 Task: Chart horizontal axis title "Count" with cyan text color.
Action: Mouse pressed left at (44, 320)
Screenshot: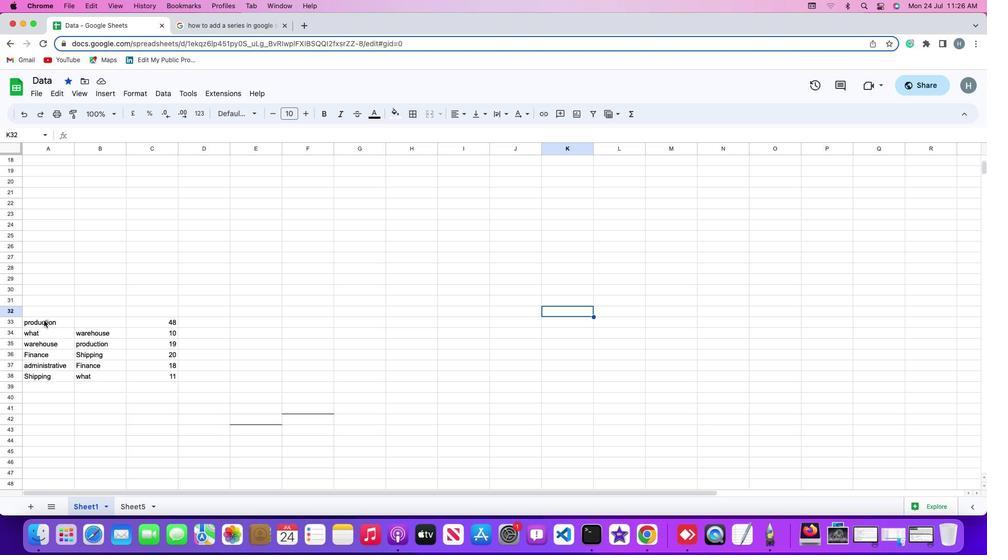 
Action: Mouse pressed left at (44, 320)
Screenshot: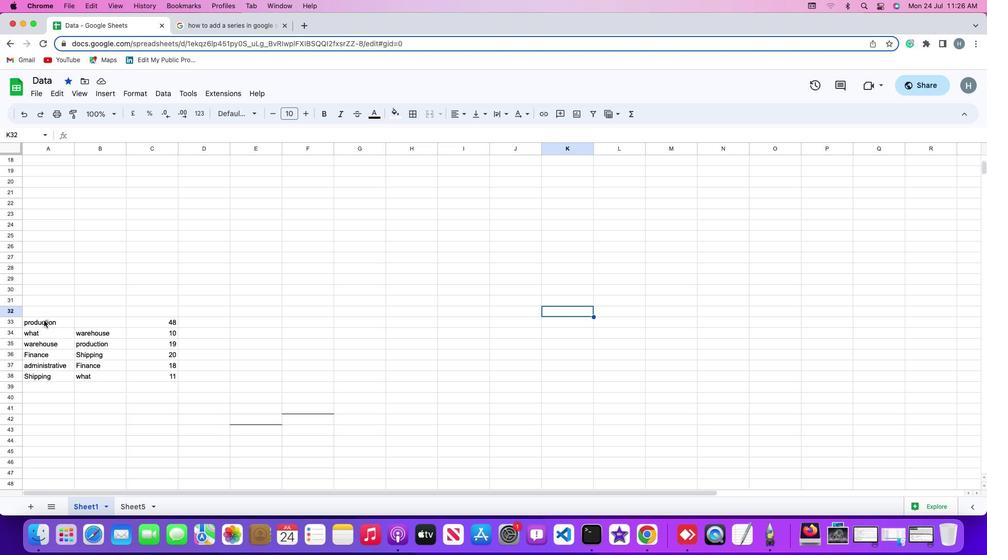 
Action: Mouse moved to (107, 94)
Screenshot: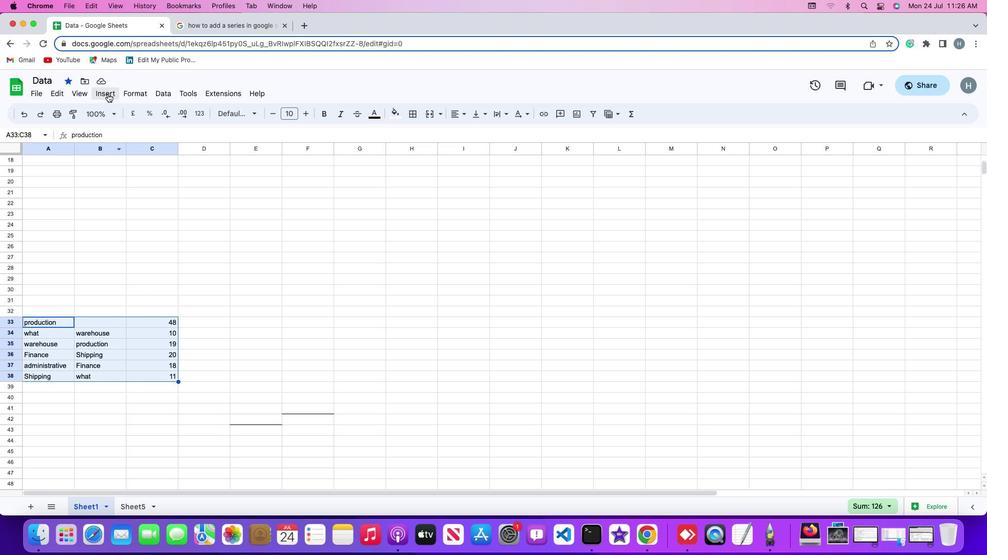 
Action: Mouse pressed left at (107, 94)
Screenshot: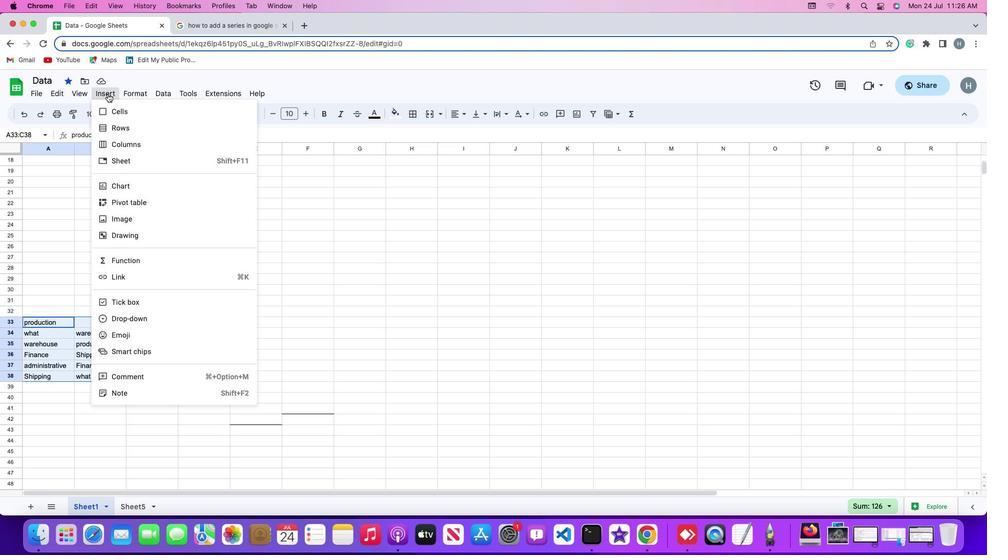 
Action: Mouse moved to (130, 185)
Screenshot: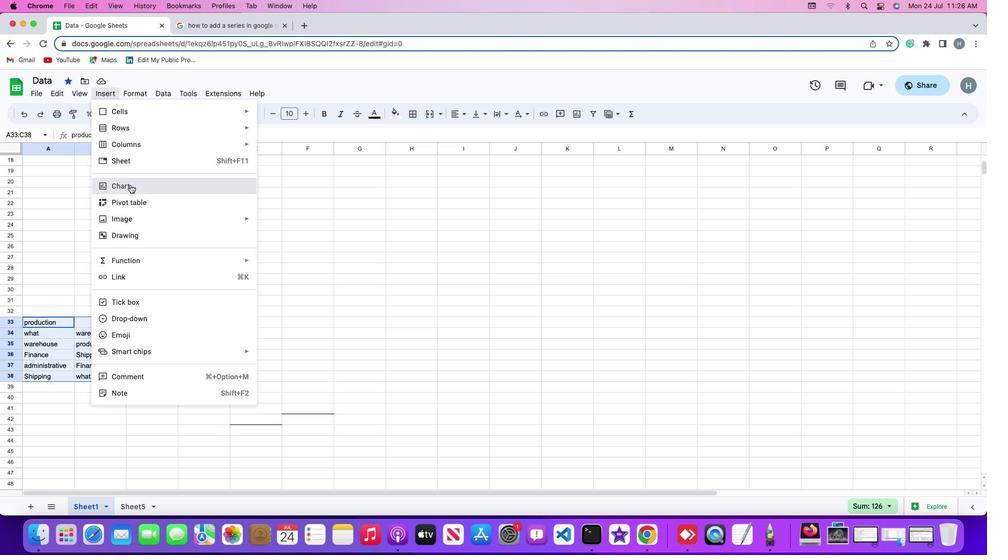
Action: Mouse pressed left at (130, 185)
Screenshot: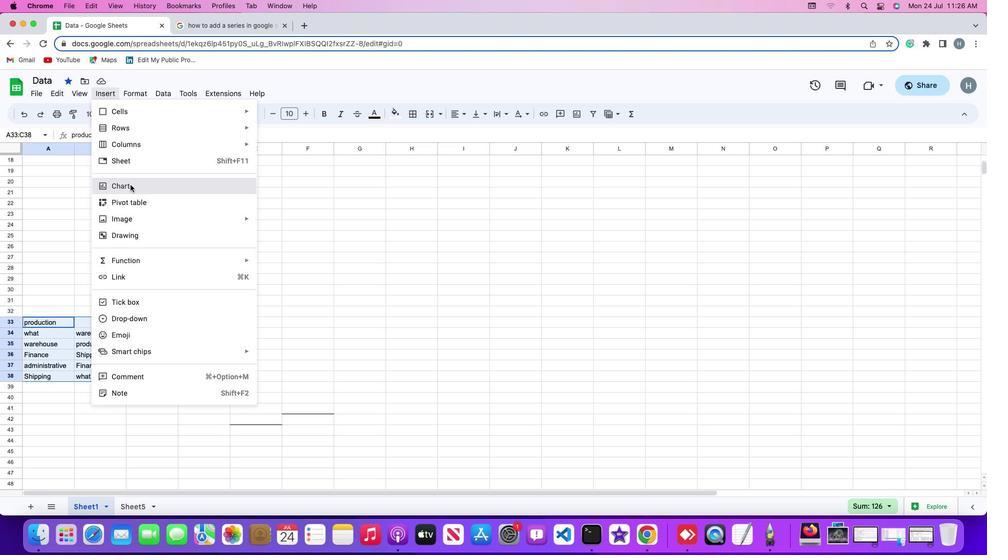 
Action: Mouse moved to (925, 140)
Screenshot: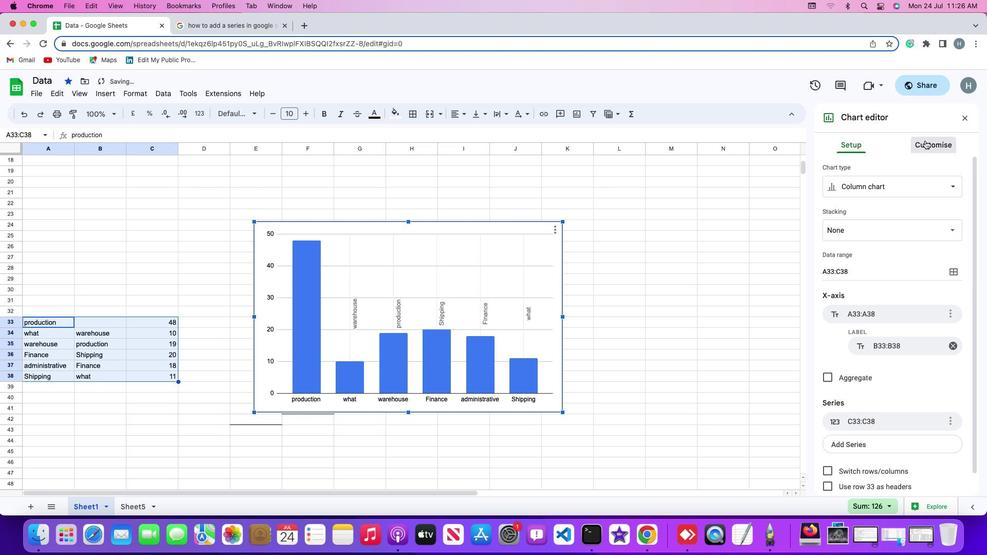 
Action: Mouse pressed left at (925, 140)
Screenshot: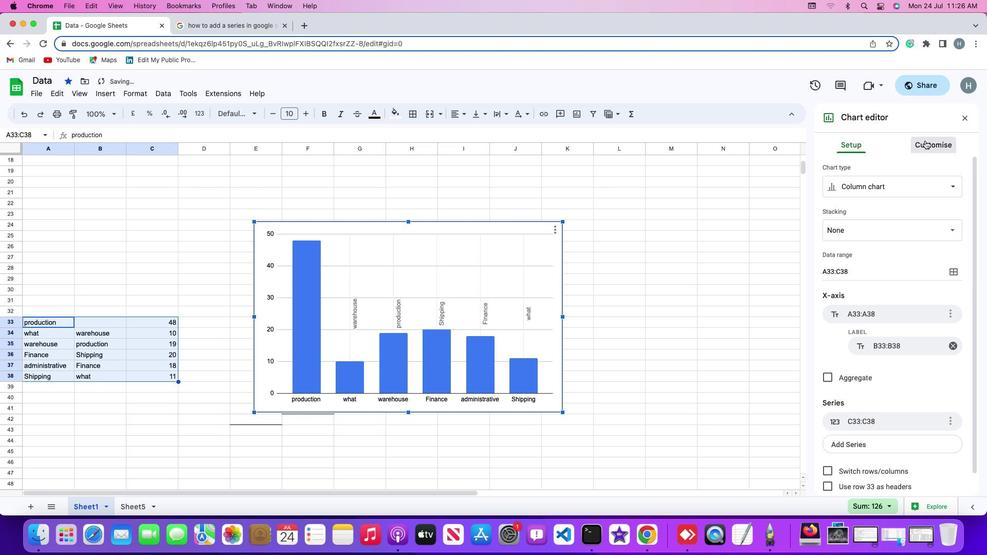 
Action: Mouse moved to (876, 200)
Screenshot: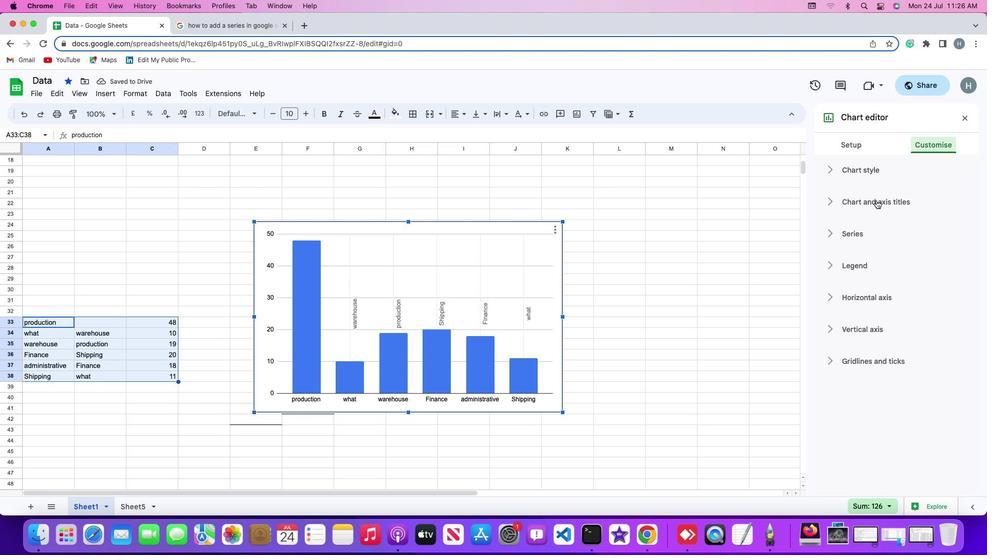 
Action: Mouse pressed left at (876, 200)
Screenshot: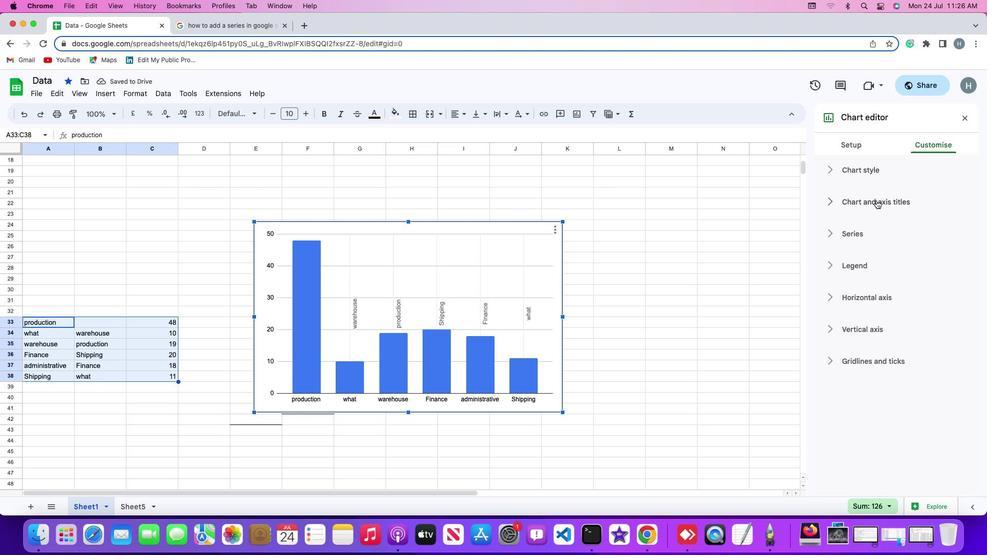 
Action: Mouse moved to (877, 231)
Screenshot: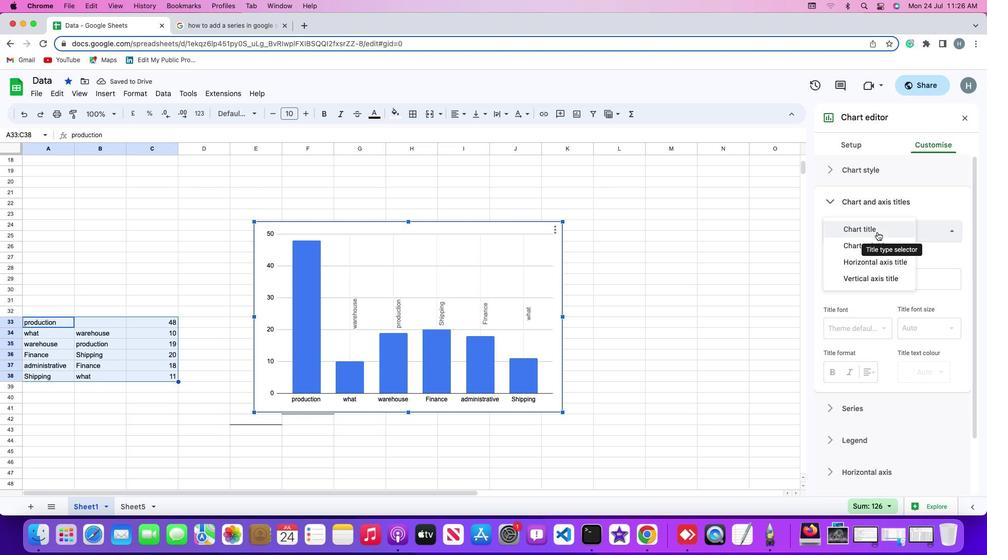 
Action: Mouse pressed left at (877, 231)
Screenshot: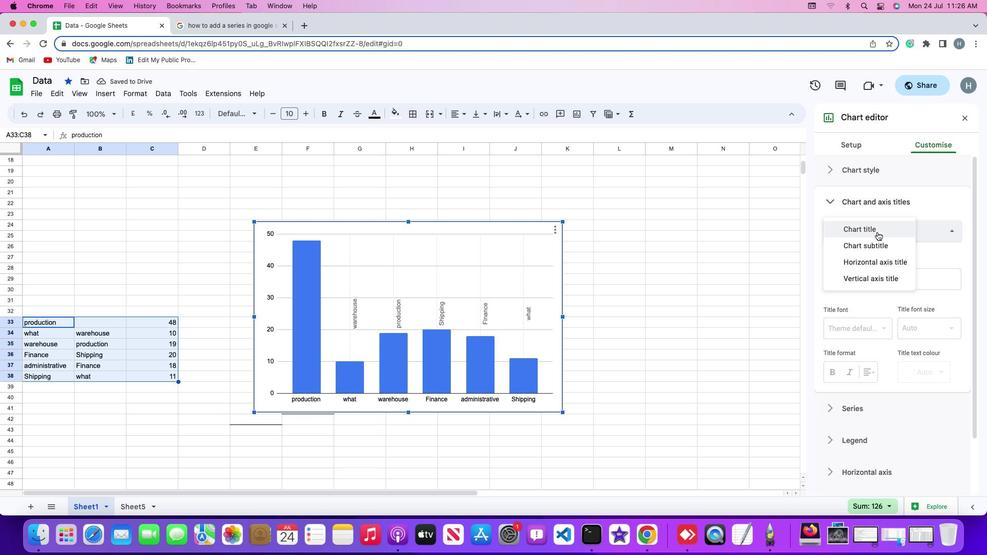 
Action: Mouse moved to (877, 266)
Screenshot: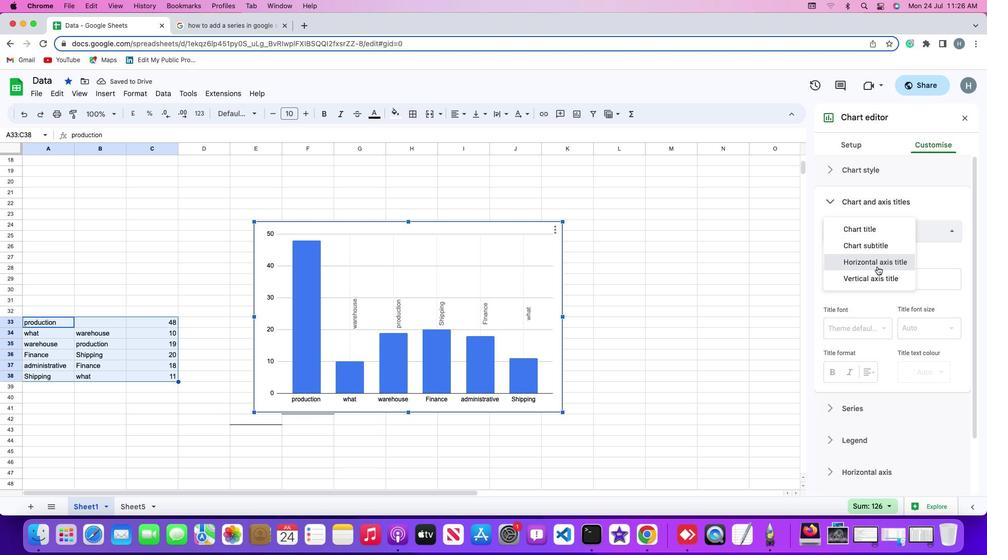 
Action: Mouse pressed left at (877, 266)
Screenshot: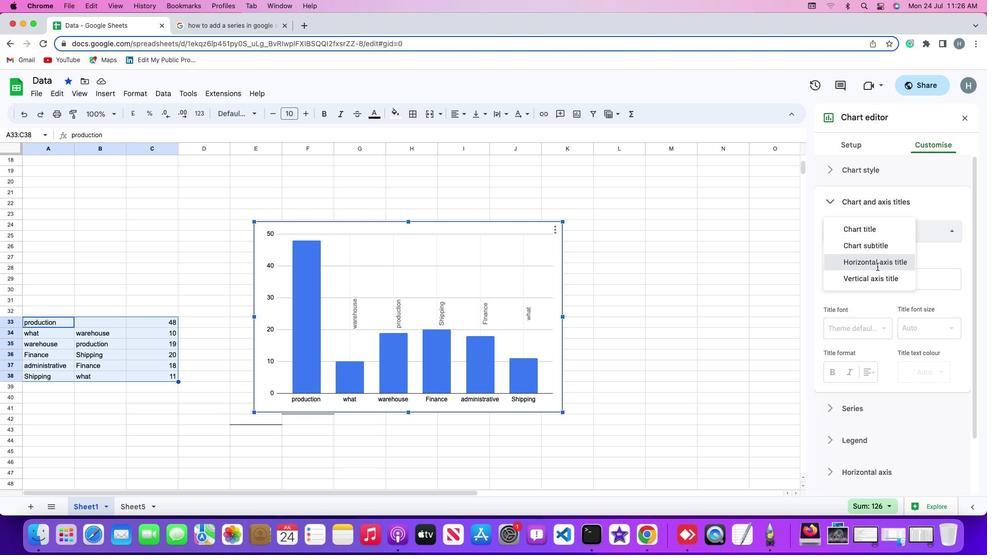 
Action: Mouse moved to (875, 274)
Screenshot: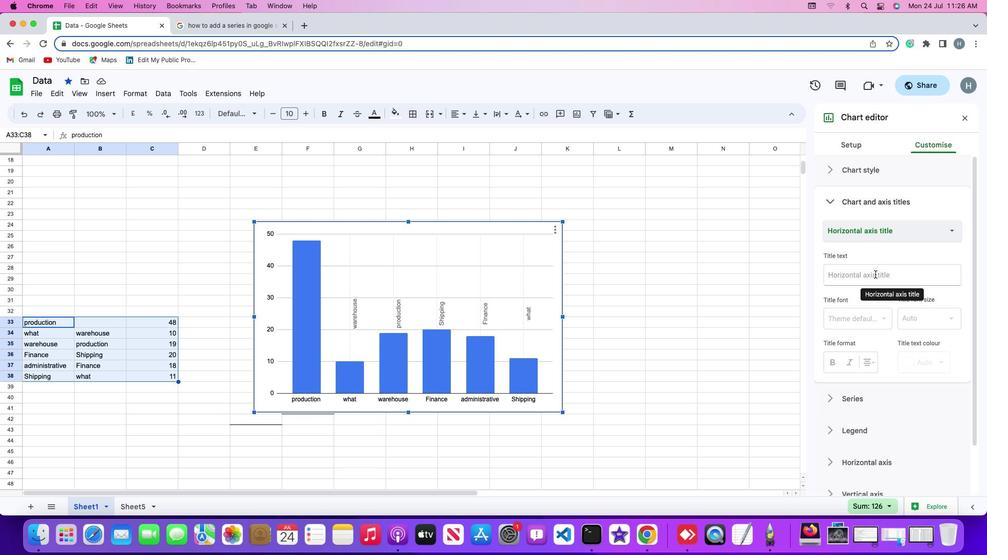 
Action: Mouse pressed left at (875, 274)
Screenshot: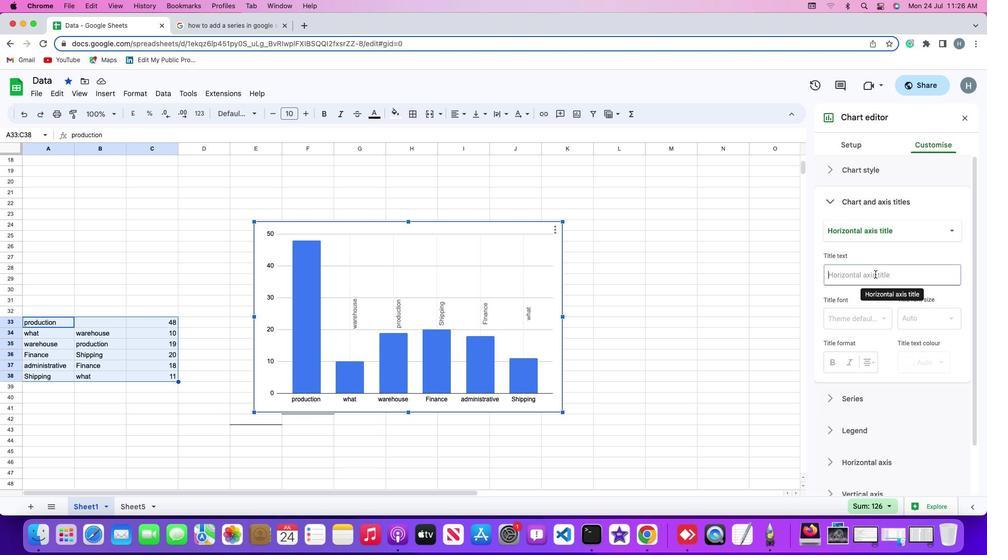 
Action: Key pressed Key.shift'C''o''u''n''t'
Screenshot: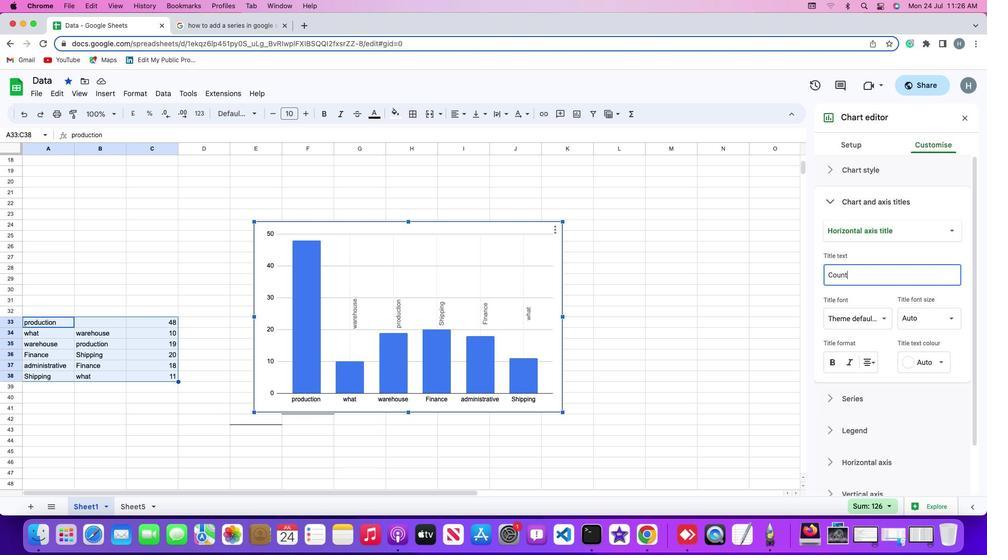 
Action: Mouse moved to (942, 362)
Screenshot: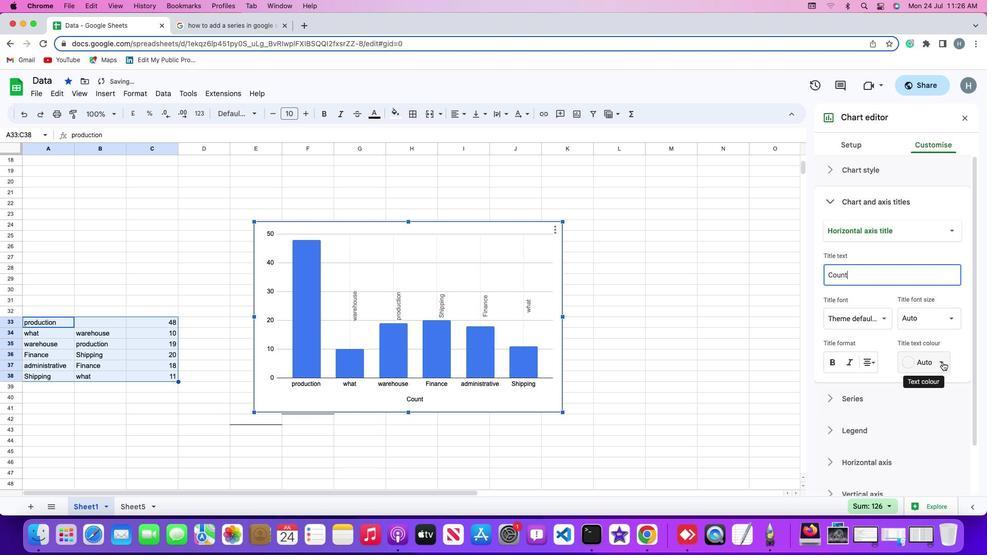 
Action: Mouse pressed left at (942, 362)
Screenshot: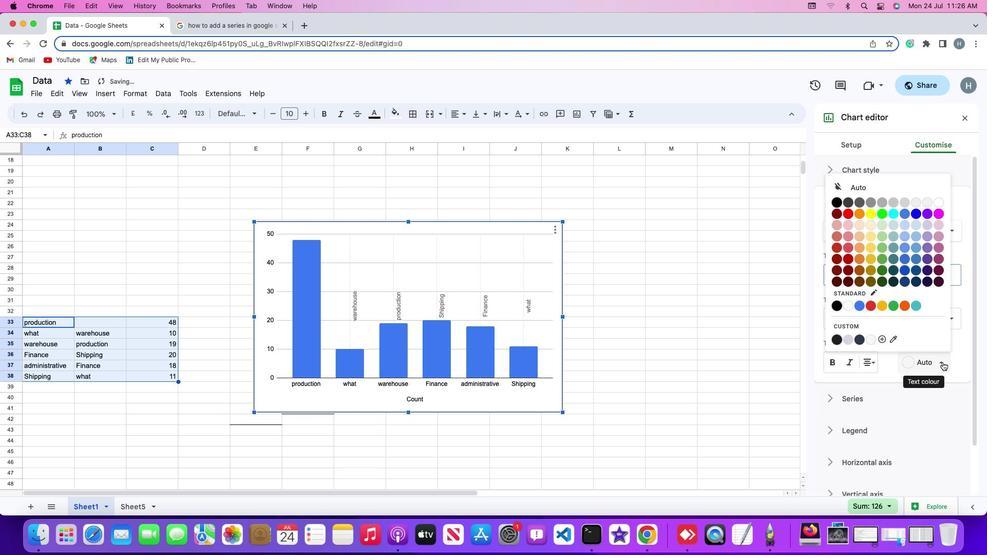 
Action: Mouse moved to (893, 215)
Screenshot: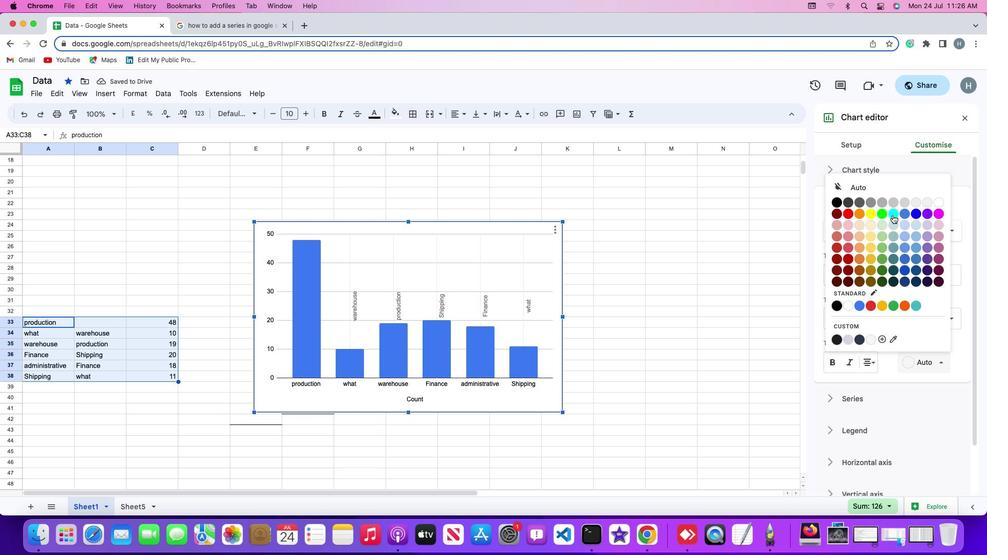 
Action: Mouse pressed left at (893, 215)
Screenshot: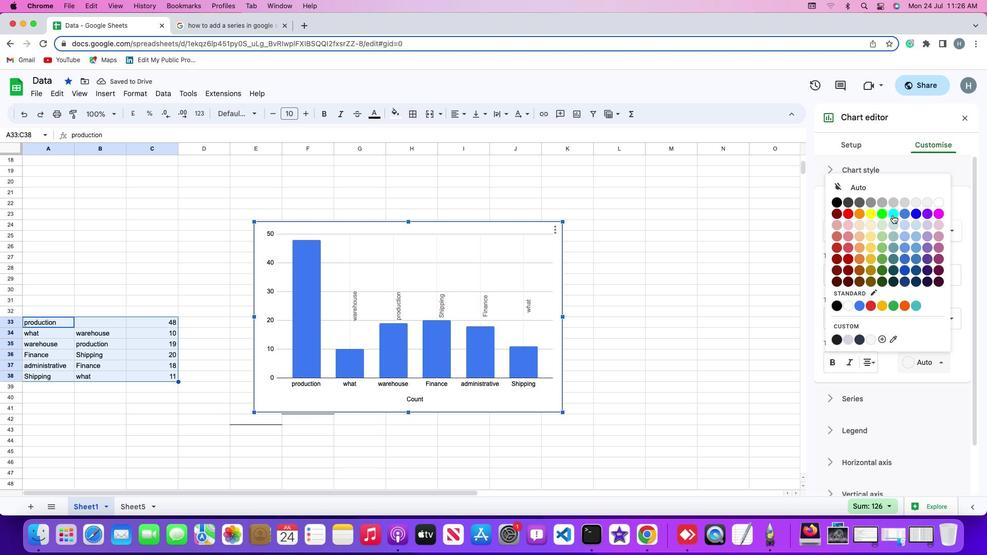 
Action: Mouse moved to (693, 288)
Screenshot: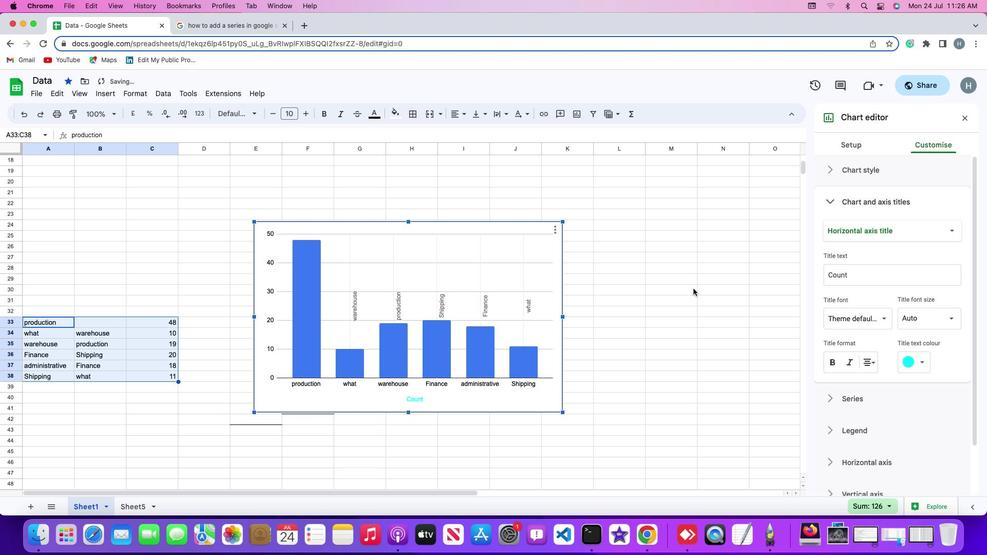 
